 Task: Add the order summary history component in the site builder.
Action: Mouse moved to (1147, 81)
Screenshot: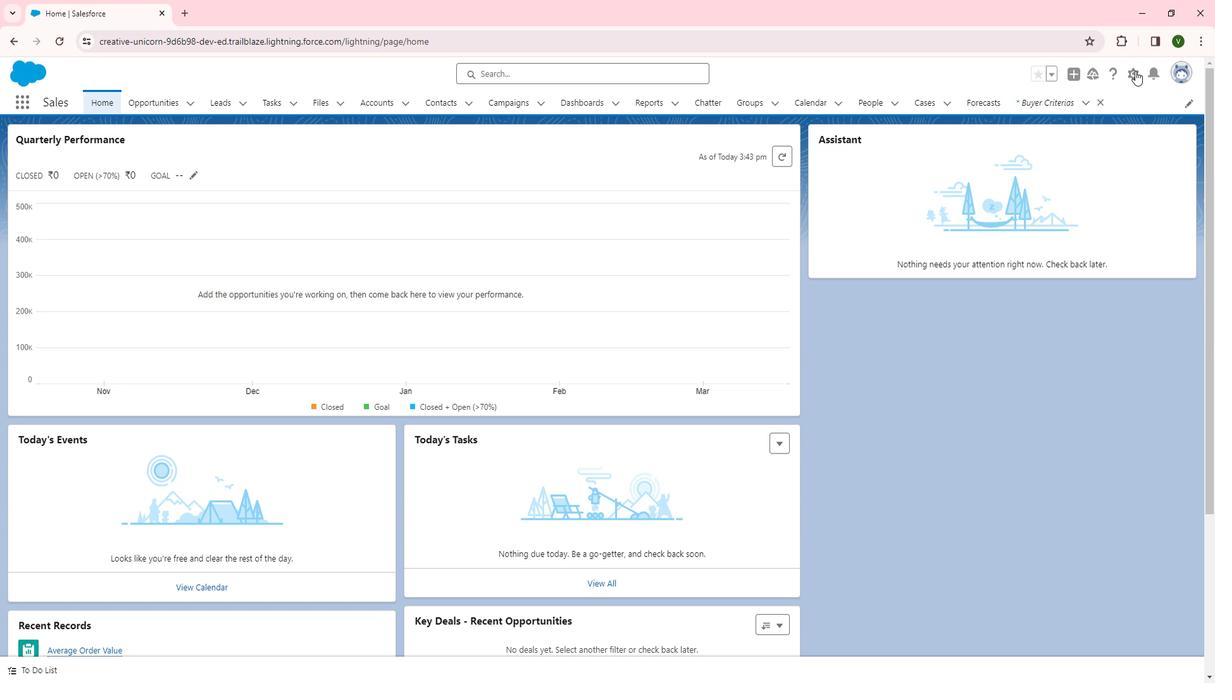 
Action: Mouse pressed left at (1147, 81)
Screenshot: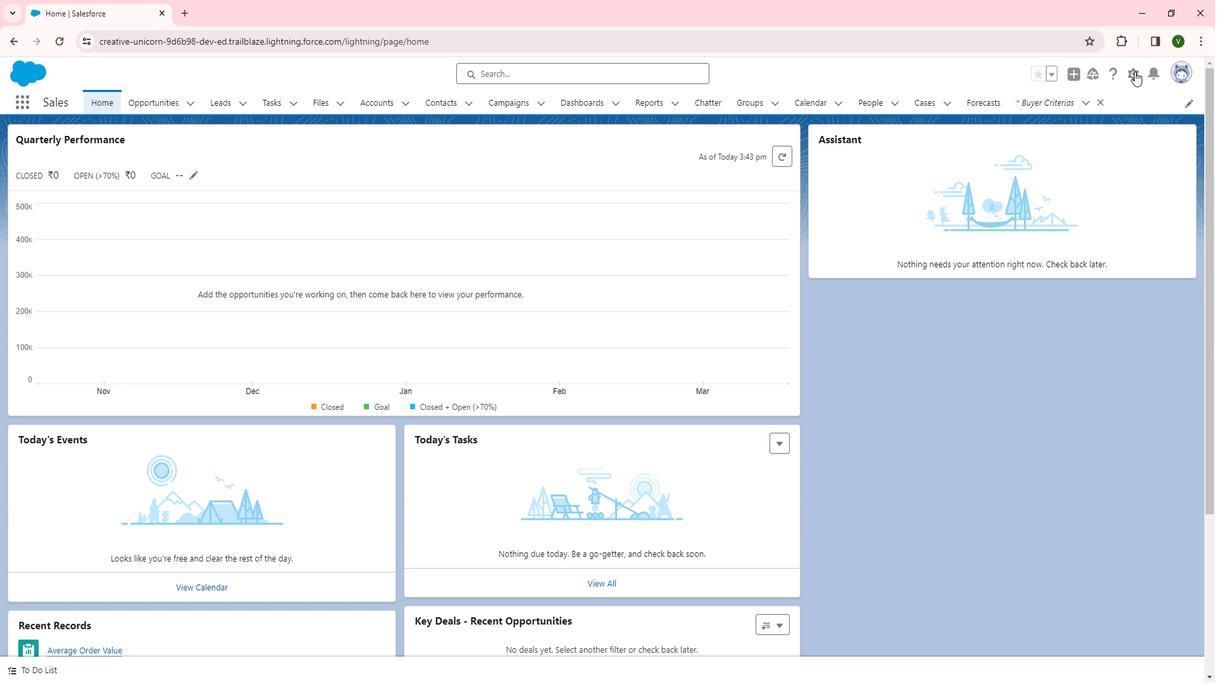 
Action: Mouse moved to (1109, 121)
Screenshot: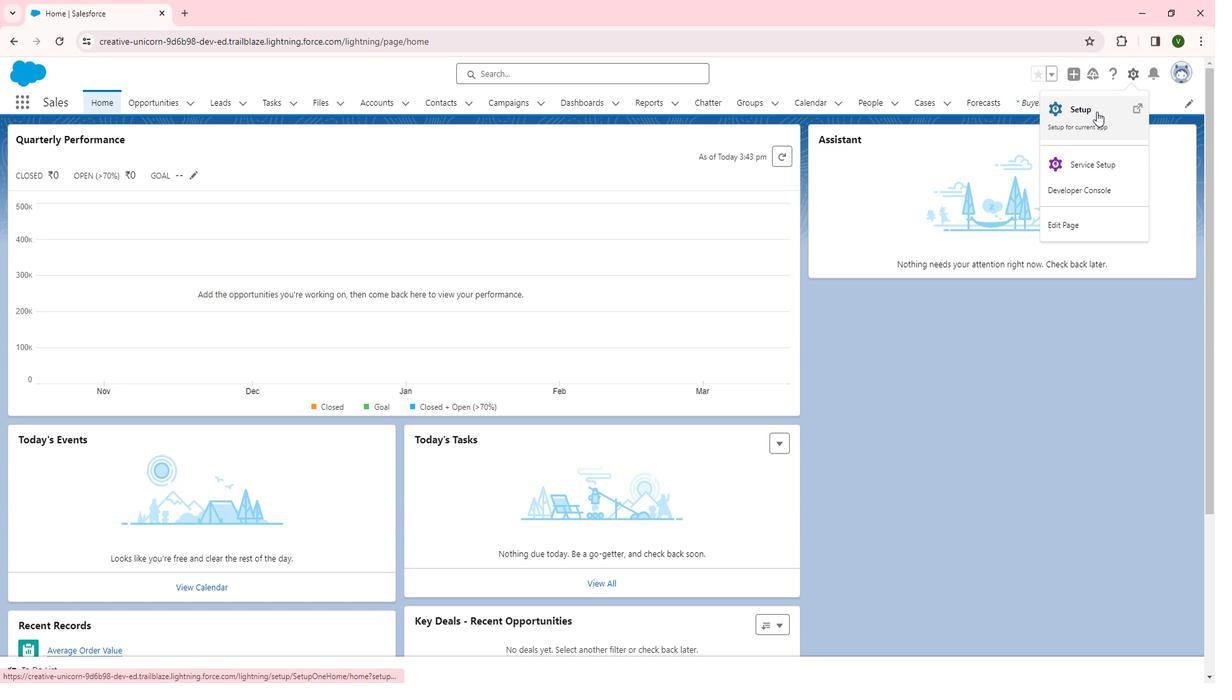 
Action: Mouse pressed left at (1109, 121)
Screenshot: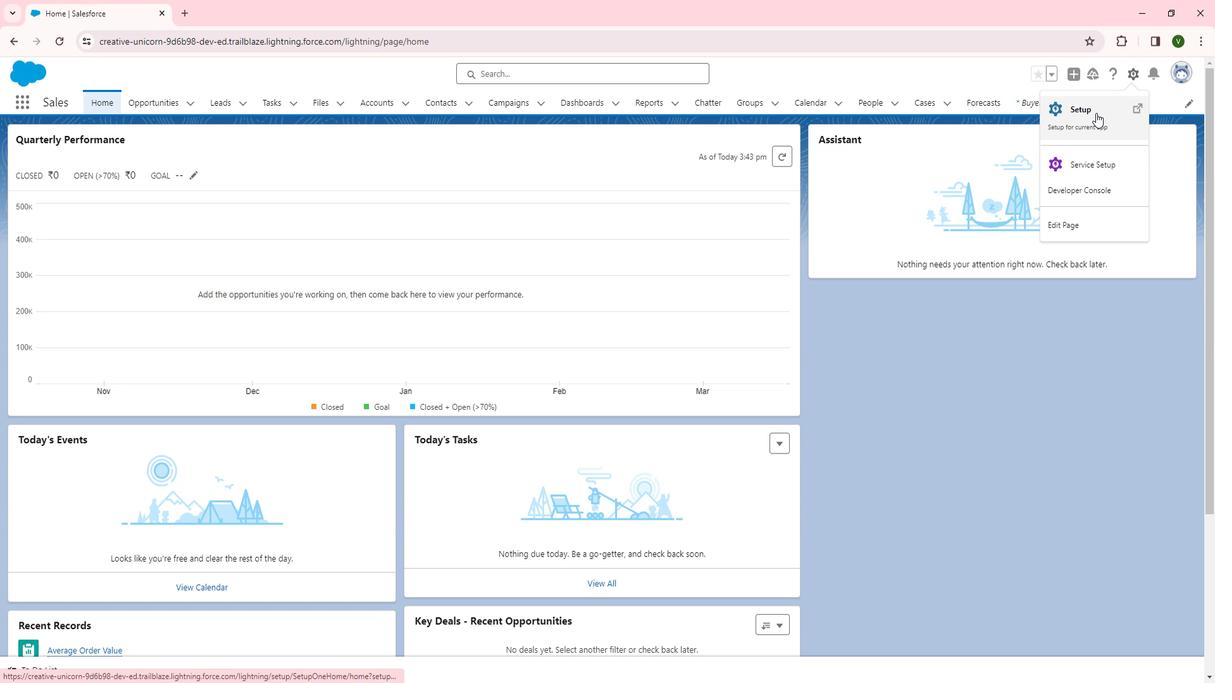 
Action: Mouse moved to (48, 519)
Screenshot: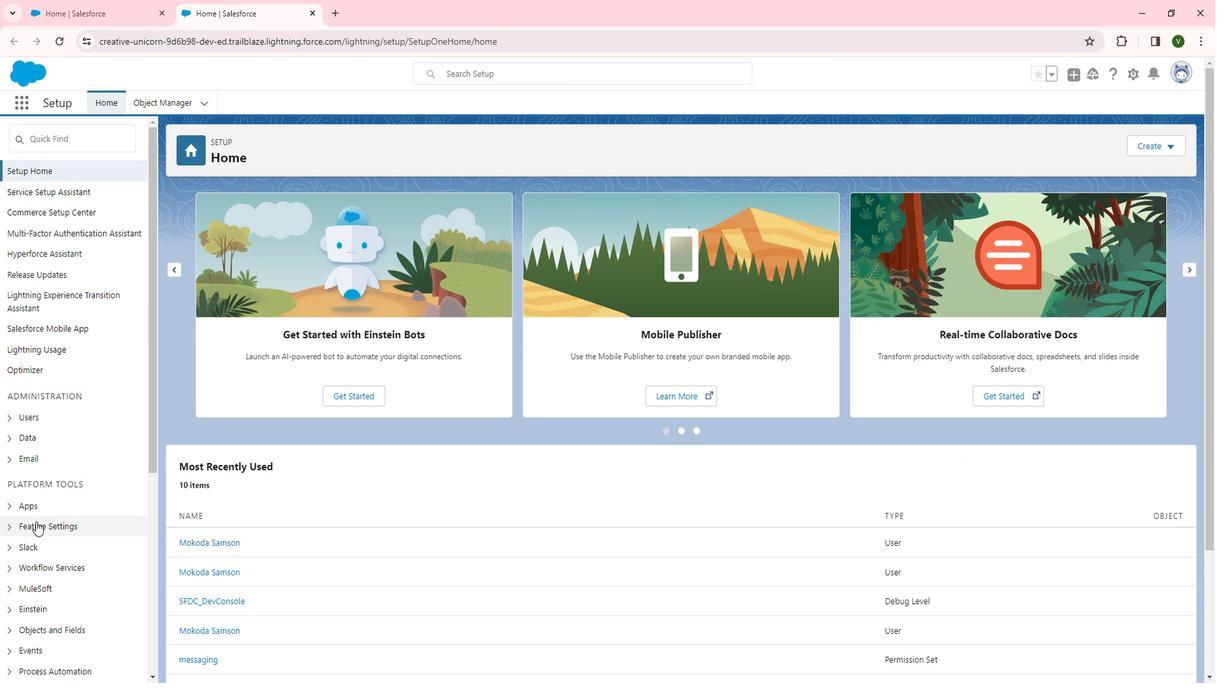 
Action: Mouse pressed left at (48, 519)
Screenshot: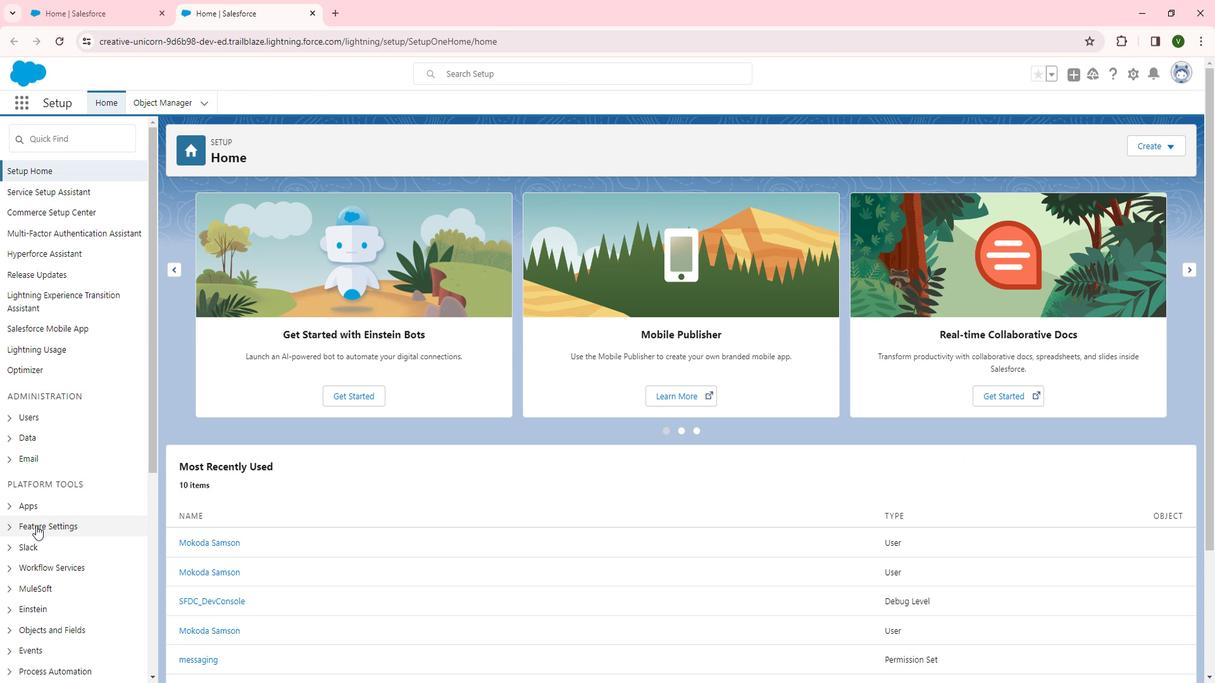 
Action: Mouse moved to (52, 515)
Screenshot: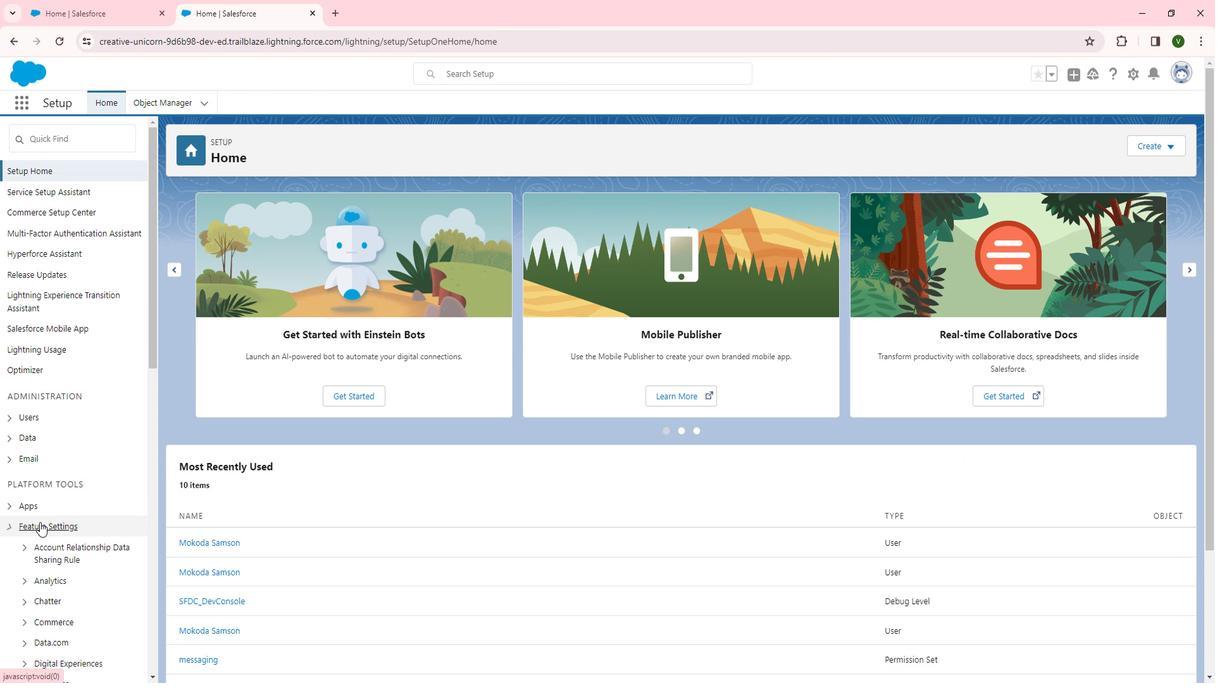 
Action: Mouse scrolled (52, 515) with delta (0, 0)
Screenshot: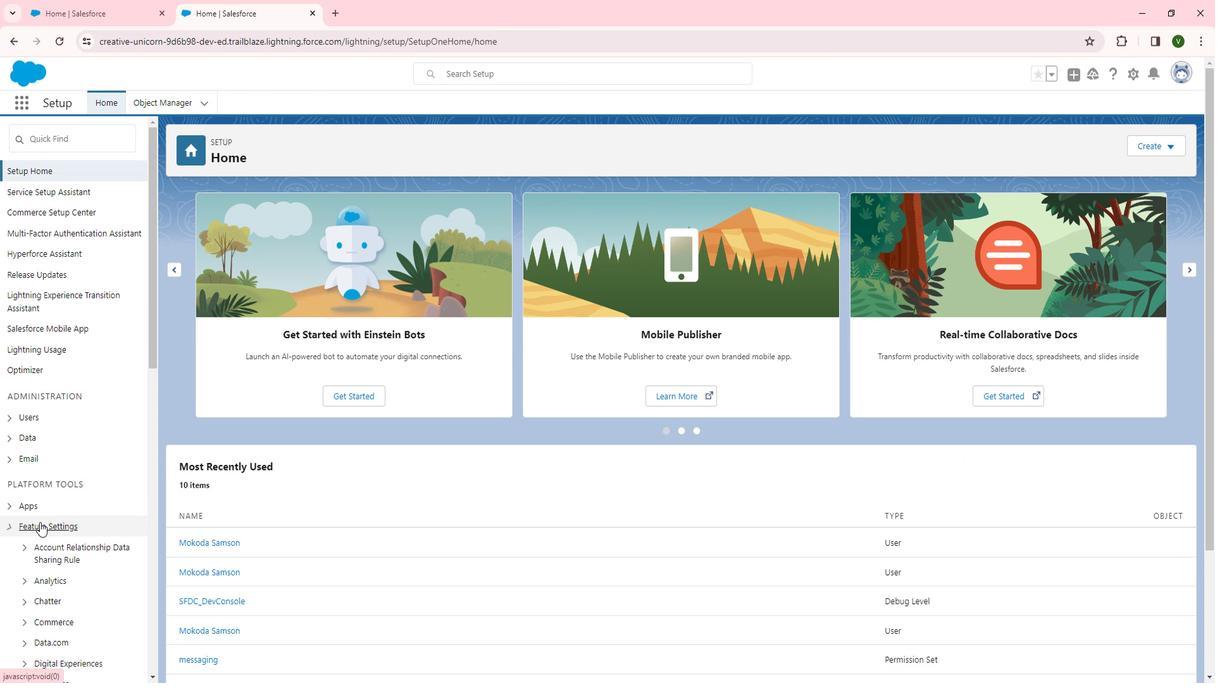 
Action: Mouse scrolled (52, 515) with delta (0, 0)
Screenshot: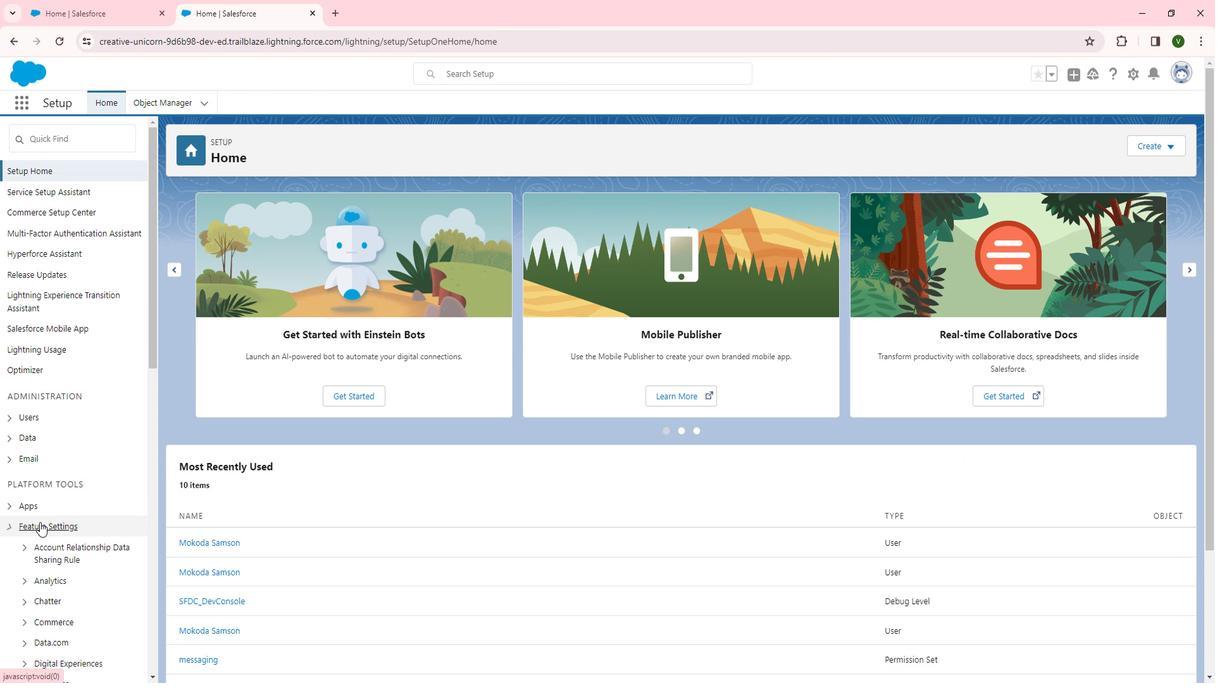 
Action: Mouse moved to (55, 510)
Screenshot: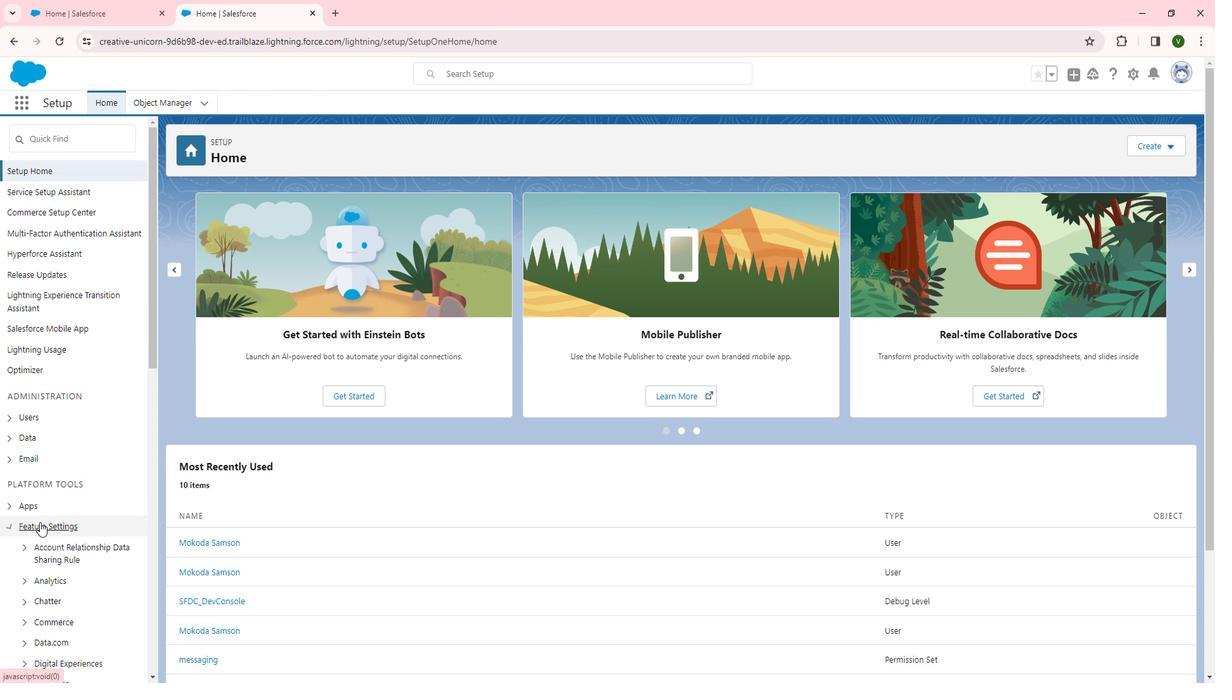 
Action: Mouse scrolled (55, 510) with delta (0, 0)
Screenshot: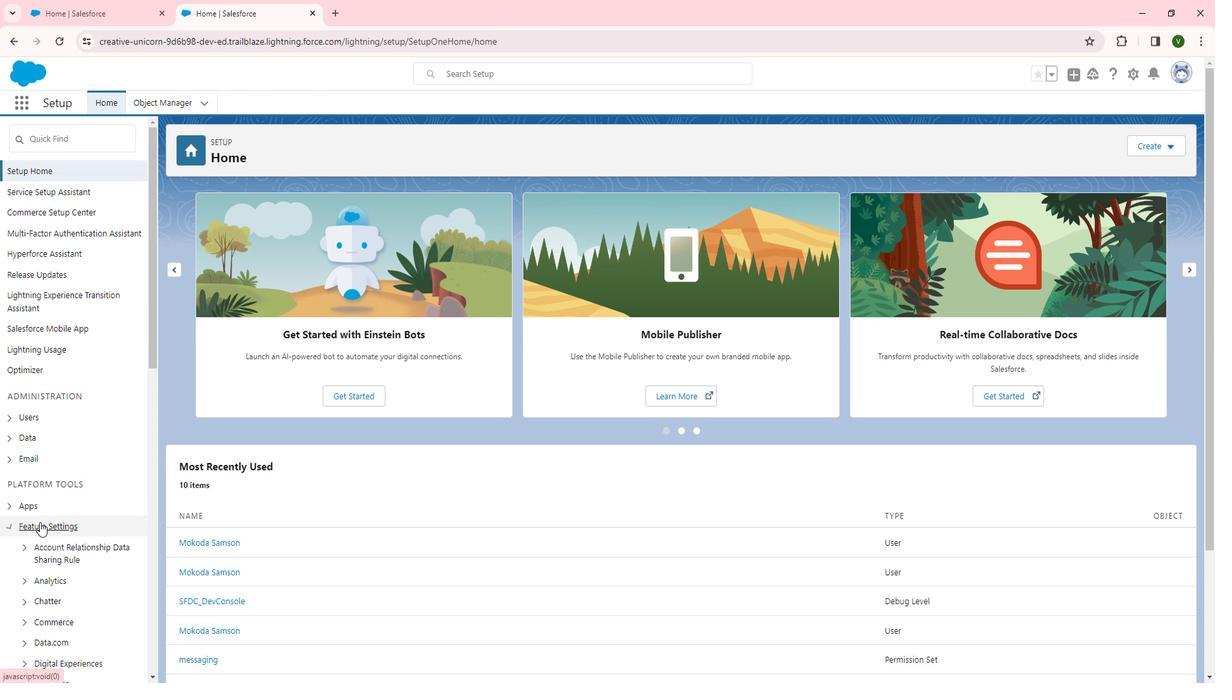 
Action: Mouse moved to (74, 460)
Screenshot: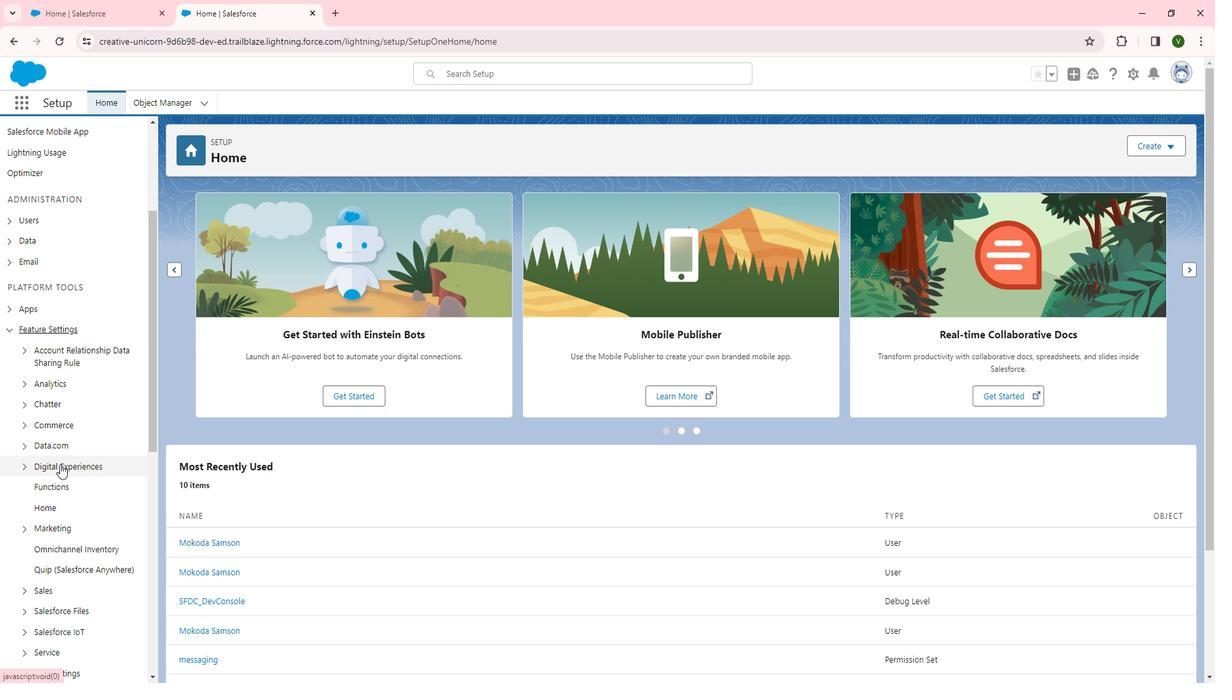 
Action: Mouse pressed left at (74, 460)
Screenshot: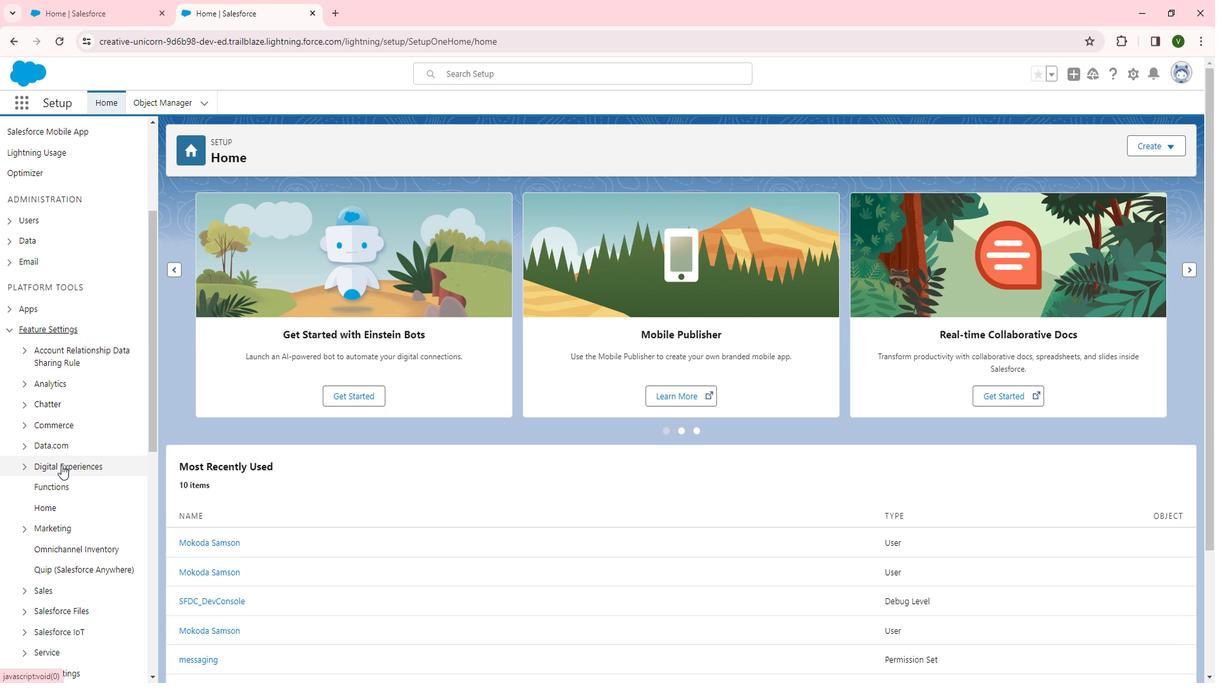 
Action: Mouse moved to (65, 480)
Screenshot: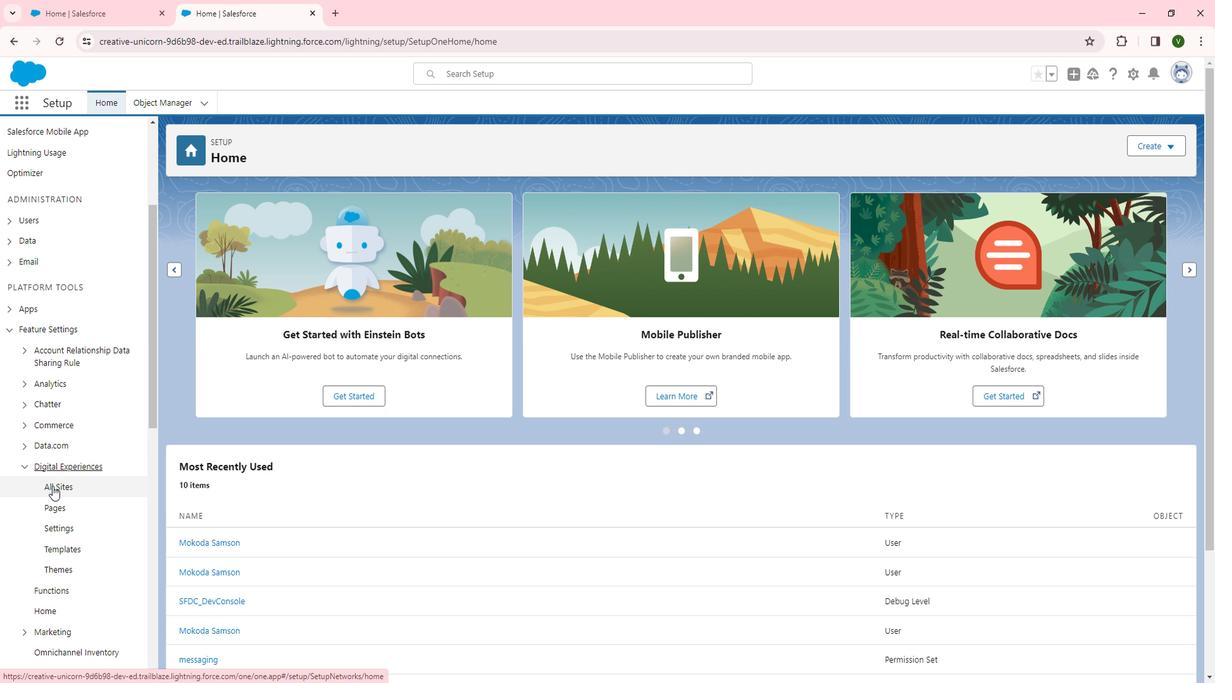 
Action: Mouse pressed left at (65, 480)
Screenshot: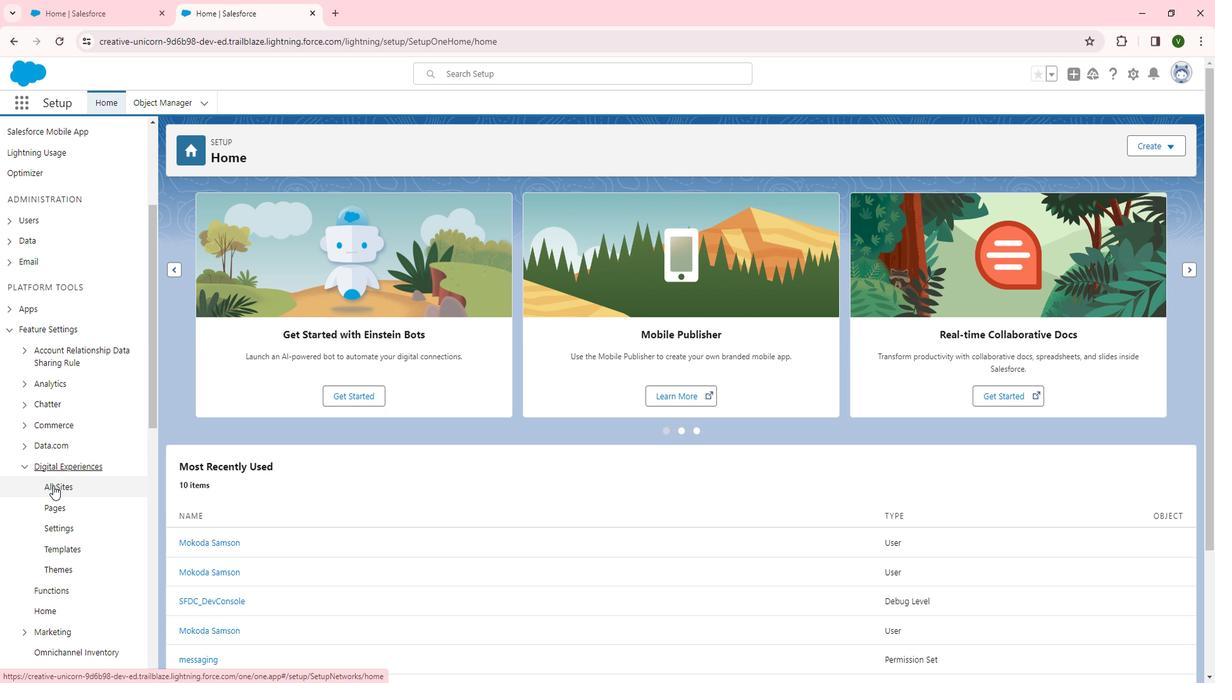 
Action: Mouse moved to (216, 377)
Screenshot: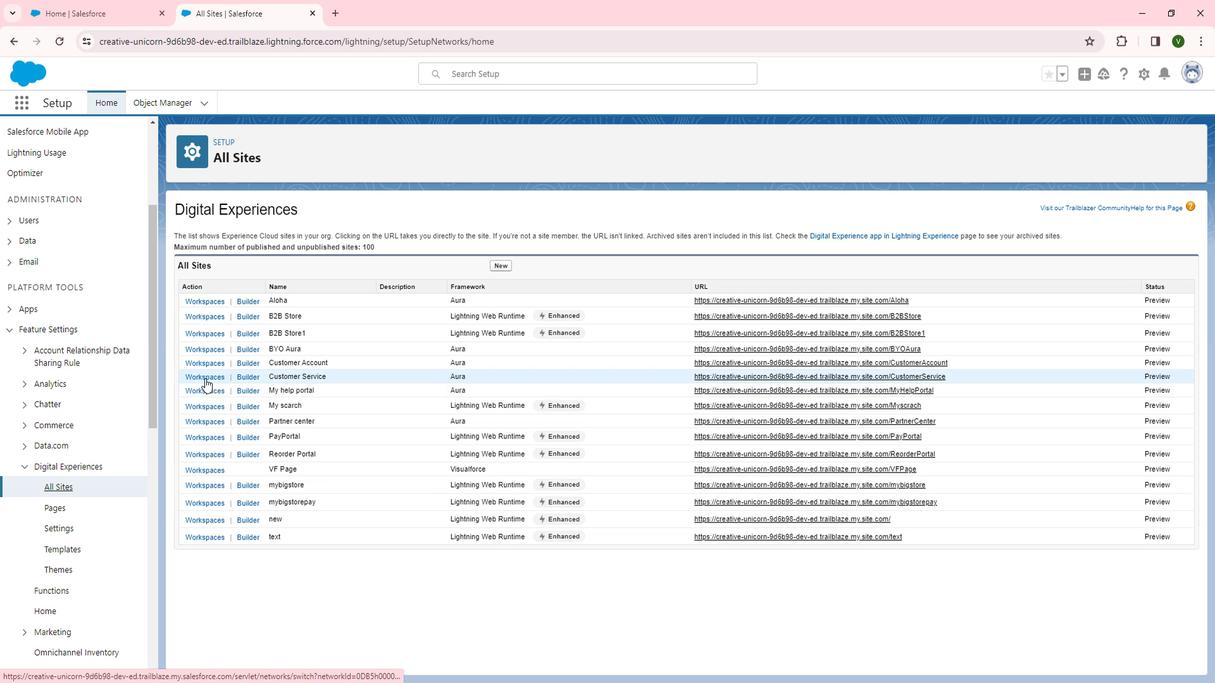 
Action: Mouse pressed left at (216, 377)
Screenshot: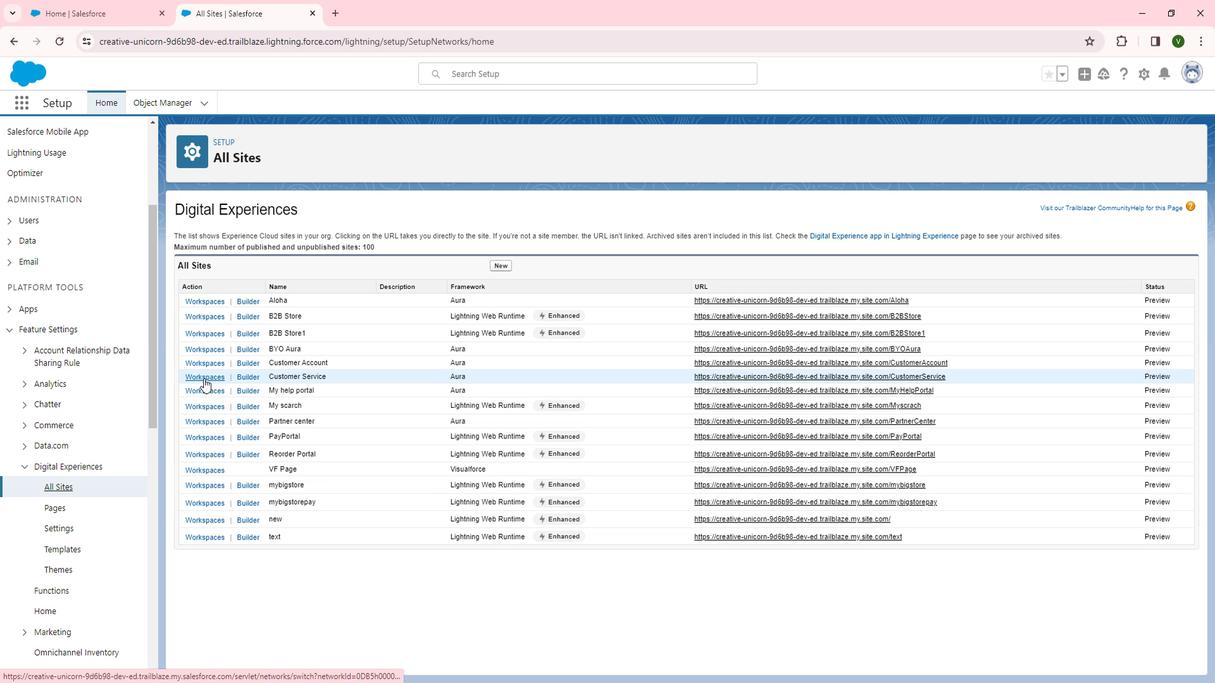 
Action: Mouse moved to (130, 292)
Screenshot: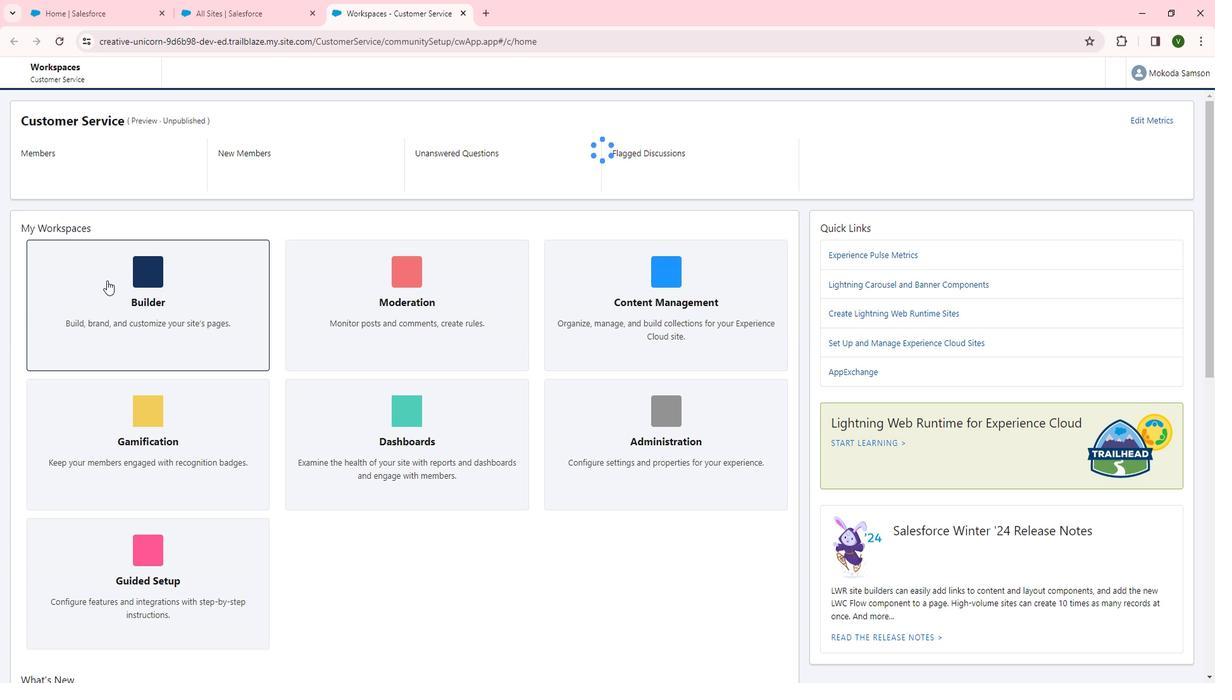 
Action: Mouse pressed left at (130, 292)
Screenshot: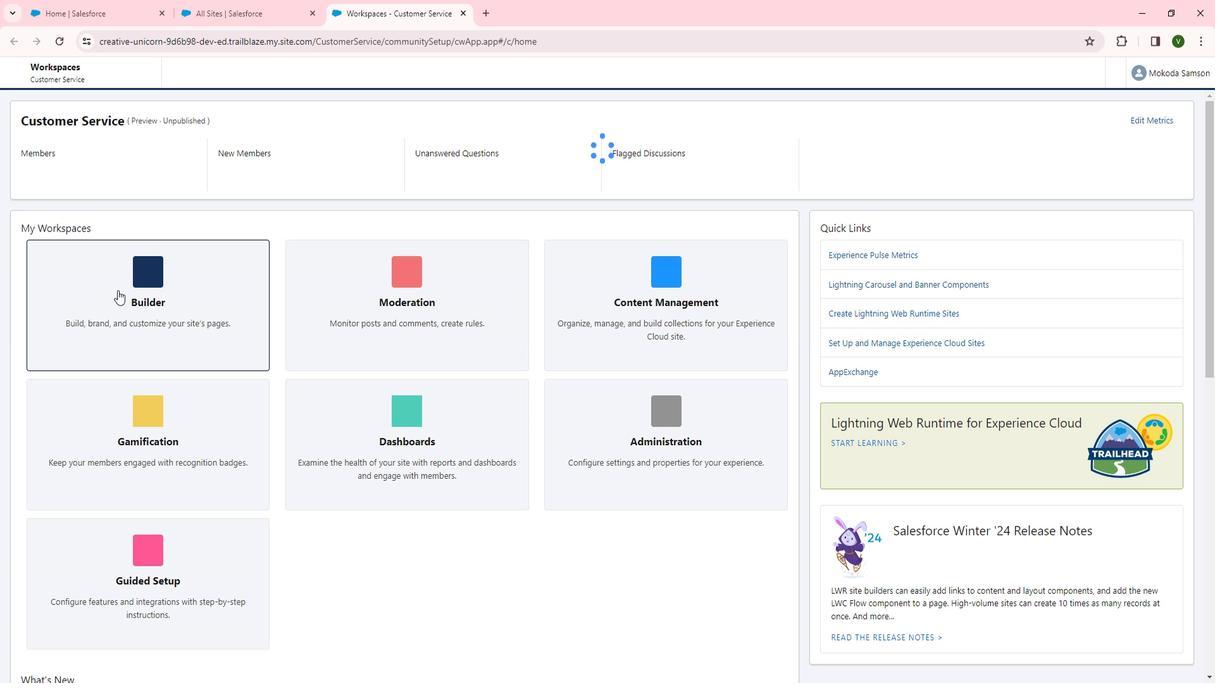 
Action: Mouse moved to (35, 129)
Screenshot: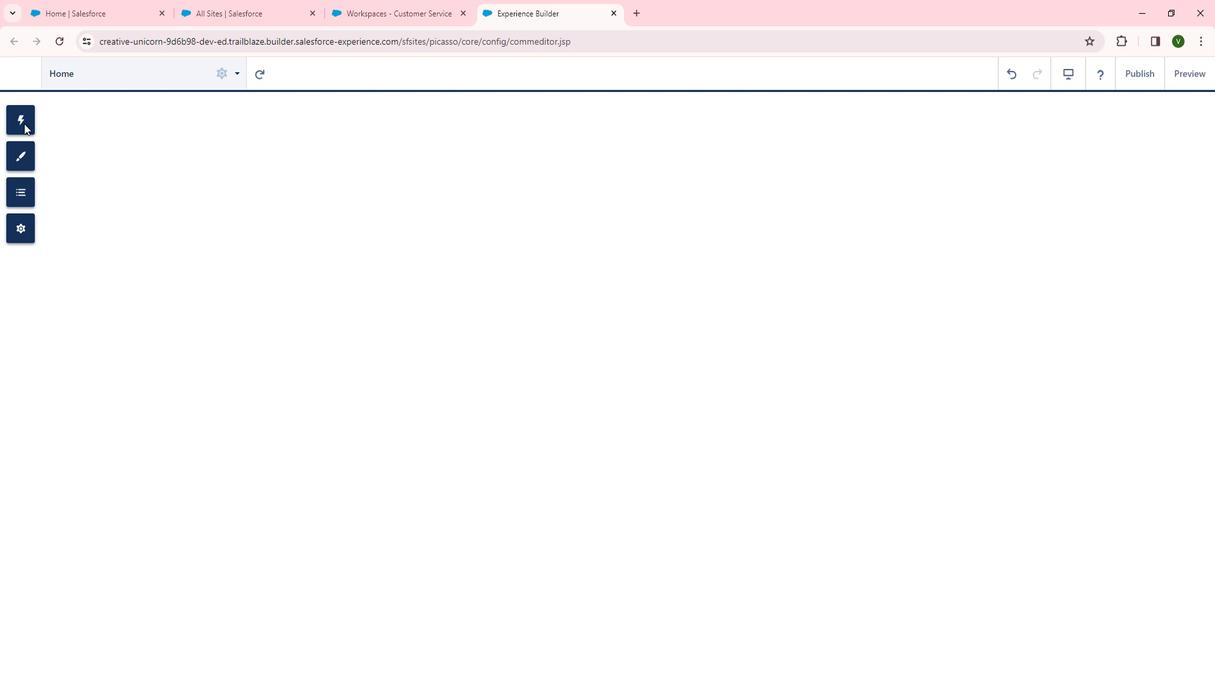 
Action: Mouse pressed left at (35, 129)
Screenshot: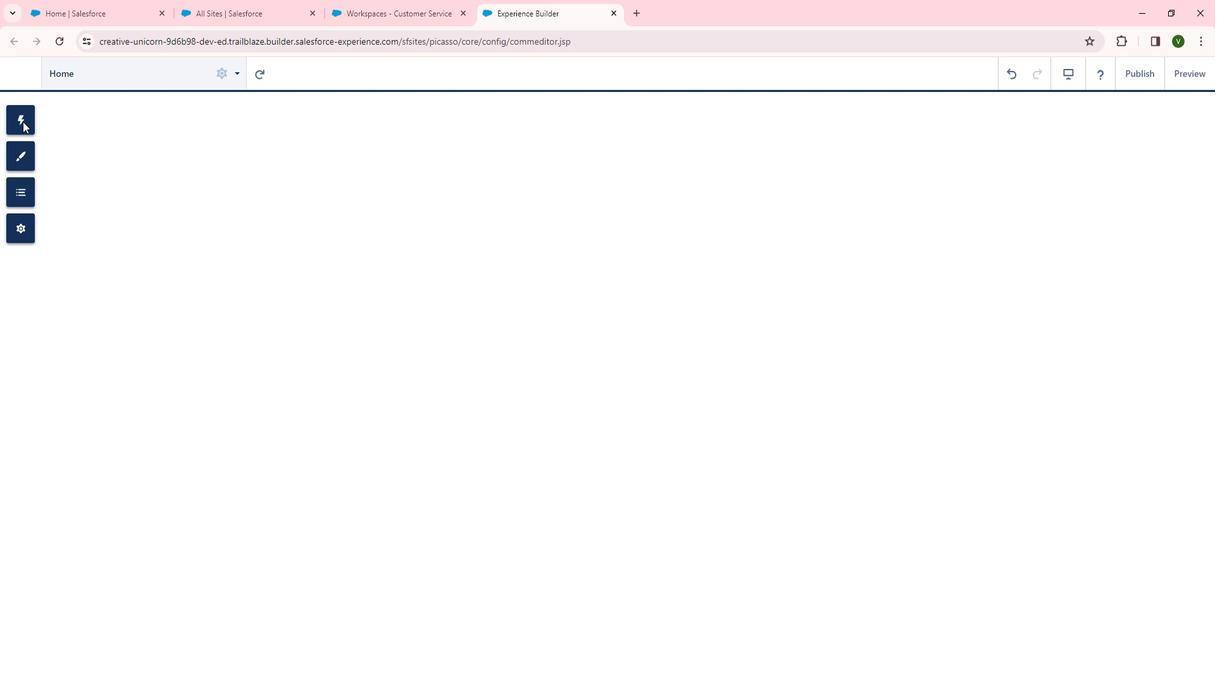 
Action: Mouse moved to (295, 421)
Screenshot: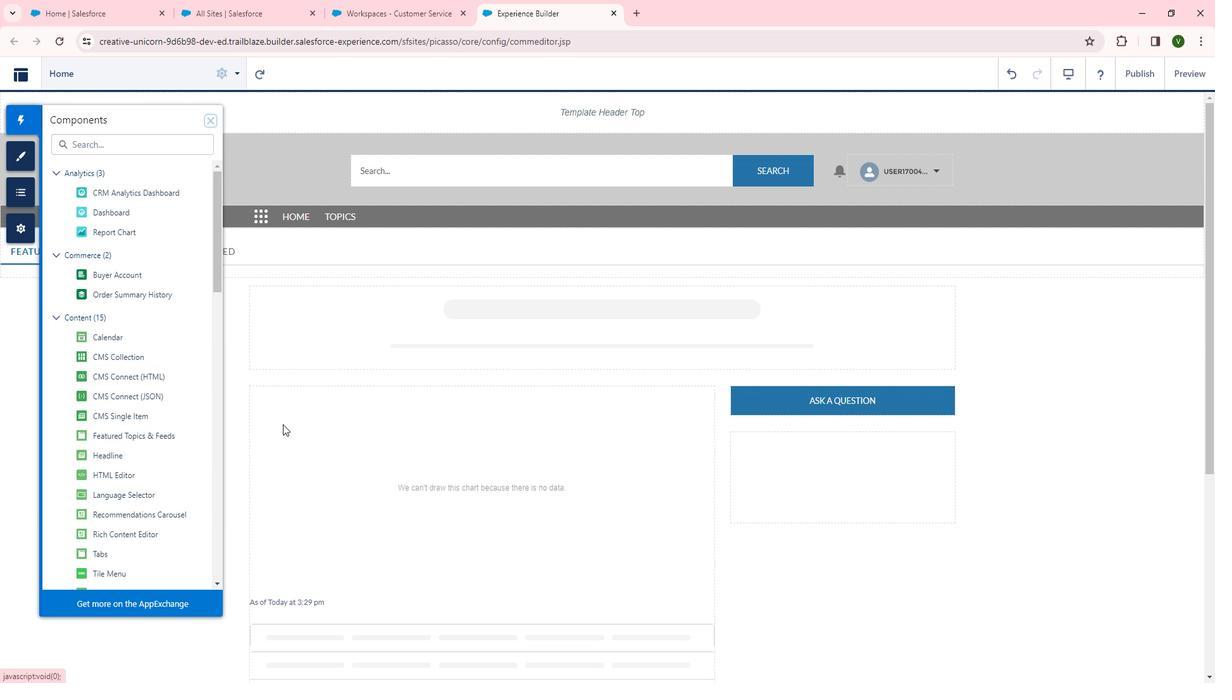 
Action: Mouse scrolled (295, 420) with delta (0, 0)
Screenshot: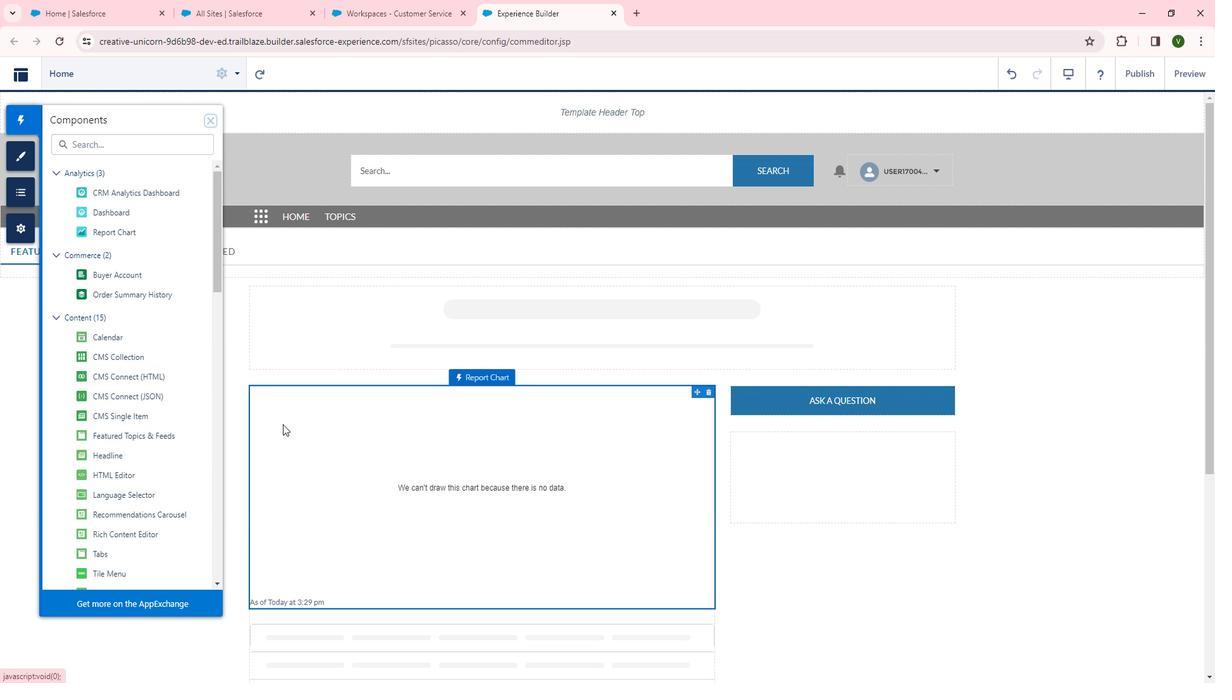 
Action: Mouse scrolled (295, 420) with delta (0, 0)
Screenshot: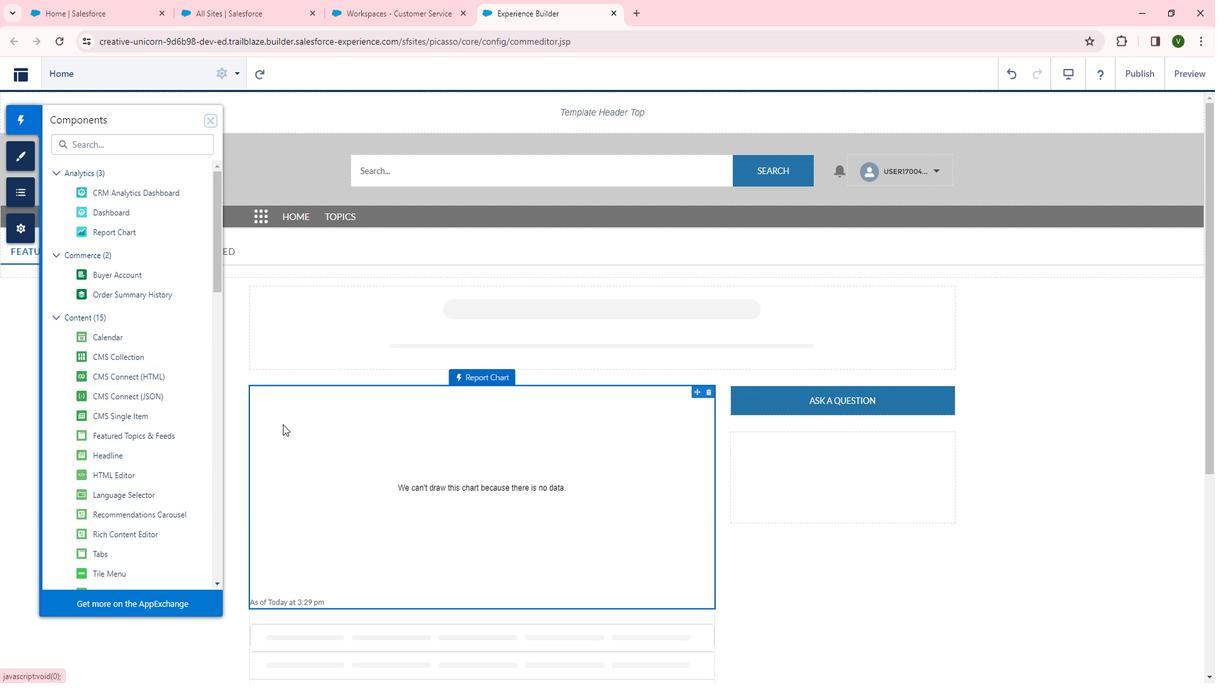 
Action: Mouse scrolled (295, 420) with delta (0, 0)
Screenshot: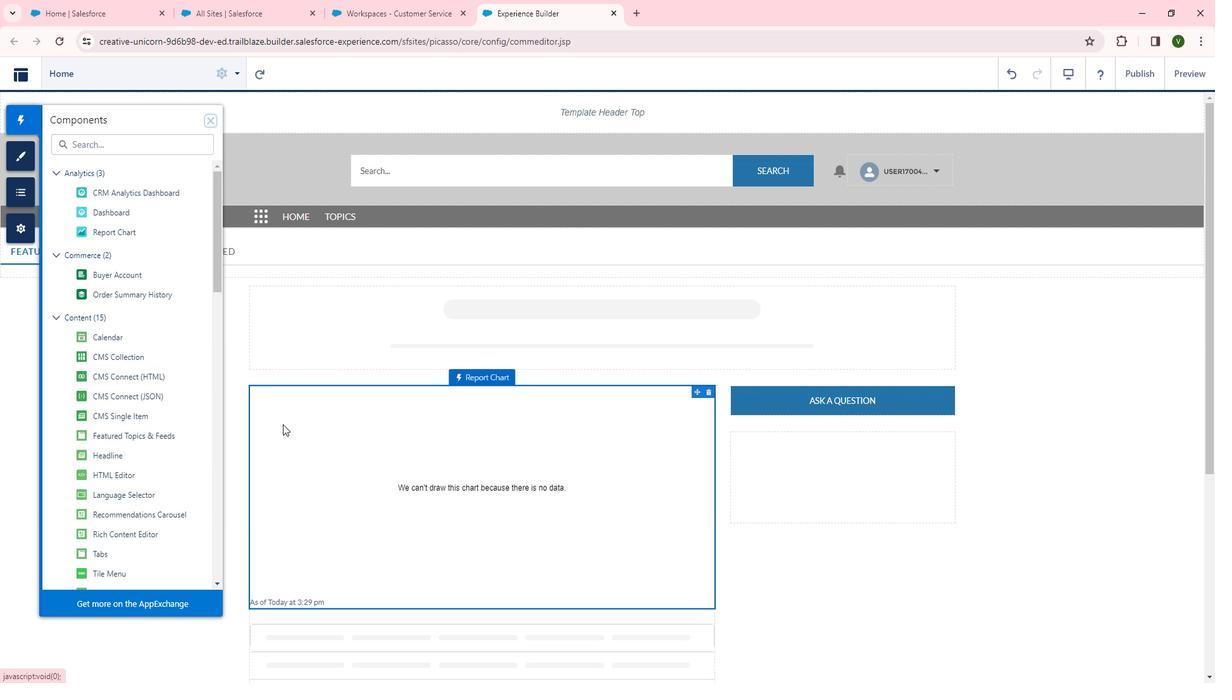 
Action: Mouse moved to (138, 290)
Screenshot: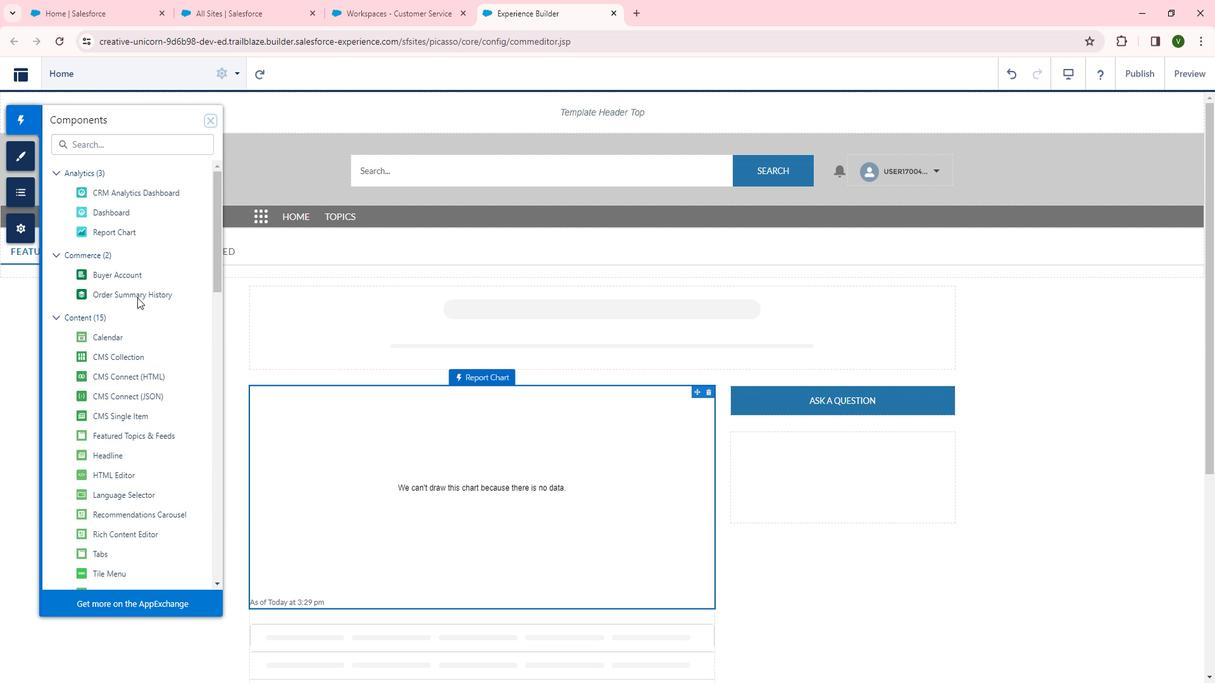 
Action: Mouse pressed left at (138, 290)
Screenshot: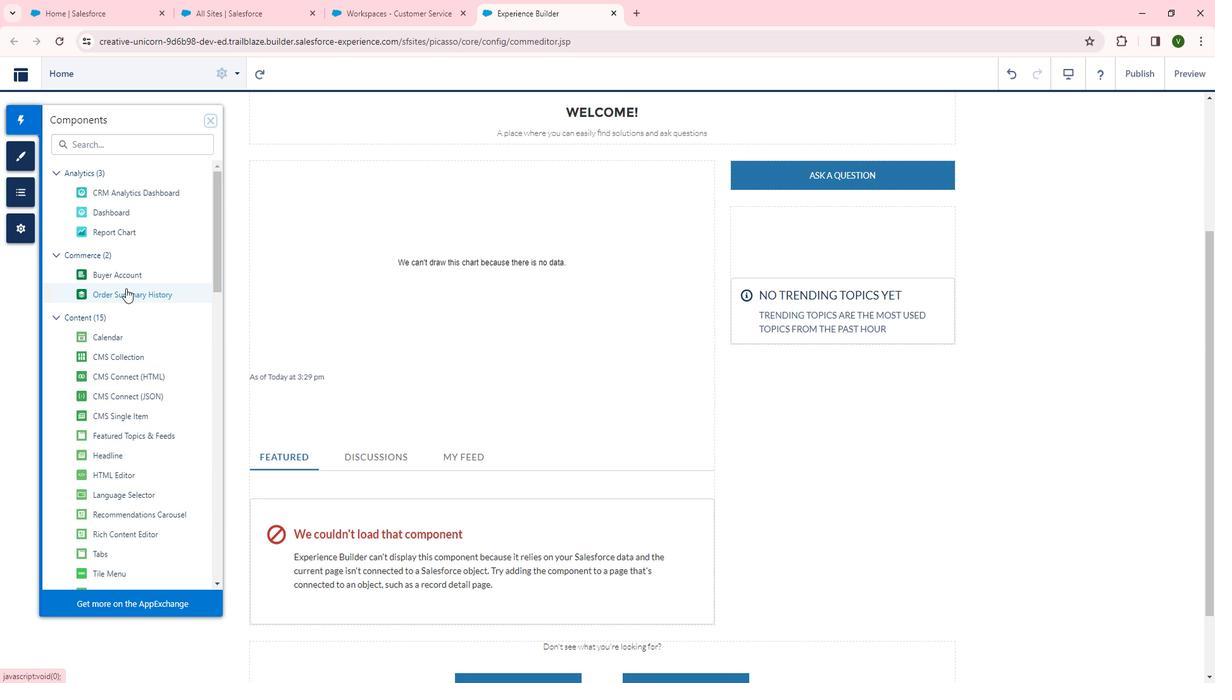 
Action: Mouse moved to (420, 331)
Screenshot: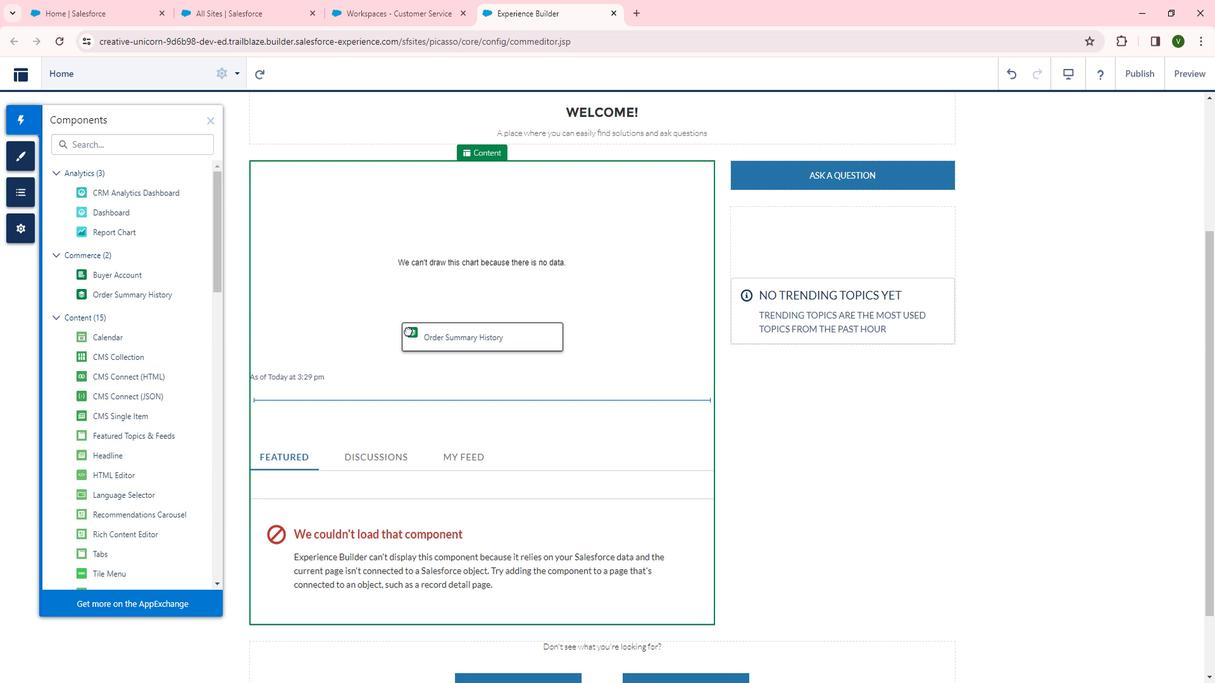 
